 Task: Explore the historic sites of Newport, Rhode Island, using walking directions.
Action: Mouse moved to (911, 10)
Screenshot: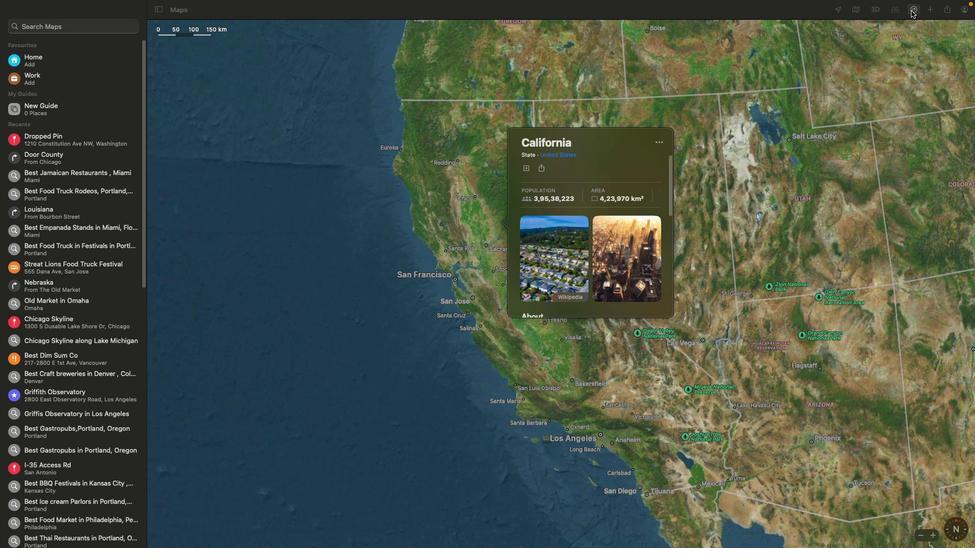 
Action: Mouse pressed left at (911, 10)
Screenshot: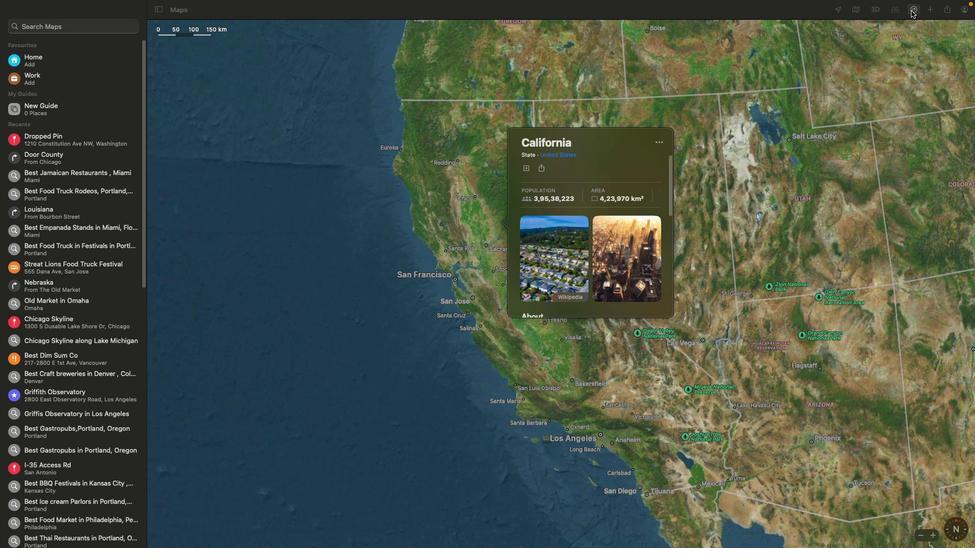 
Action: Mouse moved to (923, 62)
Screenshot: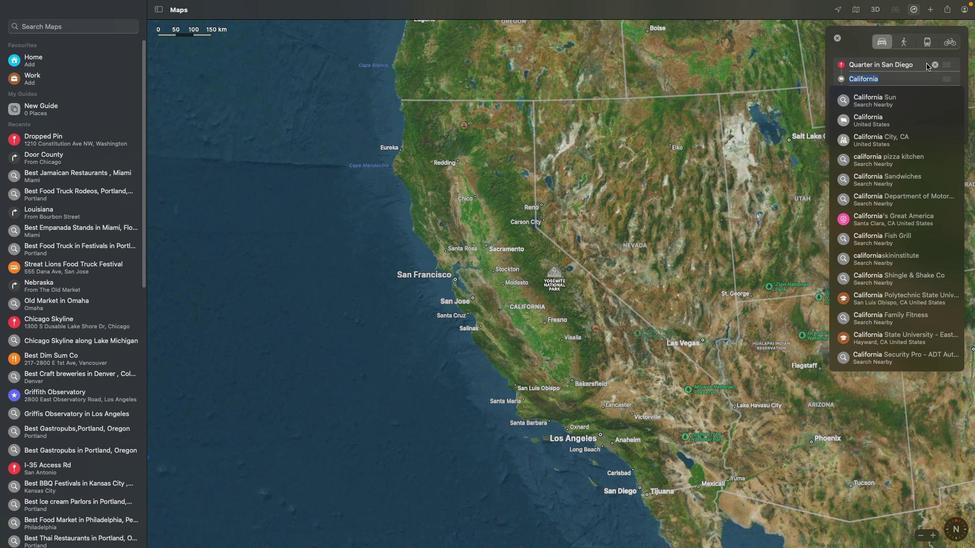 
Action: Mouse pressed left at (923, 62)
Screenshot: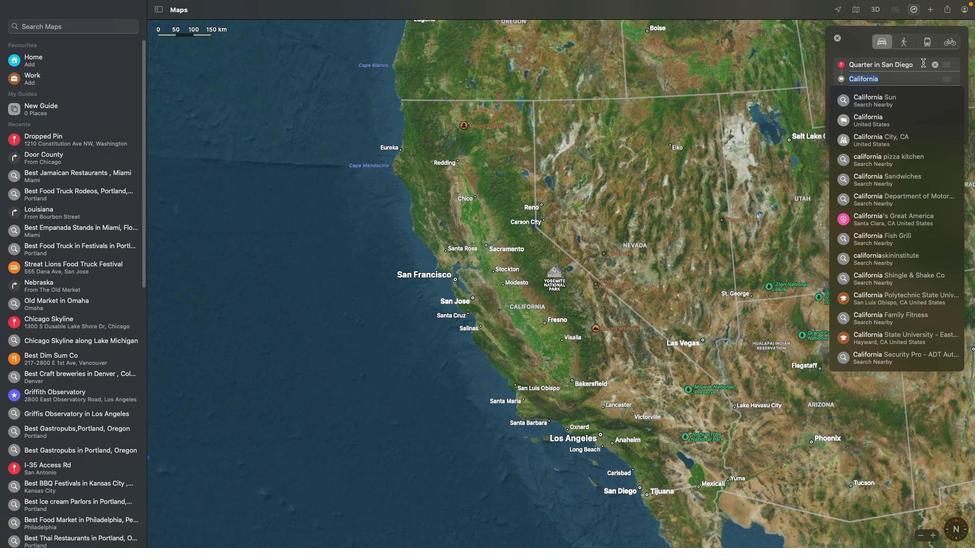
Action: Key pressed Key.backspaceKey.backspaceKey.backspaceKey.backspaceKey.backspaceKey.backspaceKey.backspaceKey.backspaceKey.backspaceKey.backspaceKey.backspaceKey.backspaceKey.backspaceKey.backspaceKey.backspaceKey.backspaceKey.backspaceKey.backspaceKey.backspaceKey.backspaceKey.backspaceKey.backspaceKey.backspaceKey.backspaceKey.shift'H''i''s''t''o''r''i''c'Key.spaceKey.shift'L''a''n''d'Key.shift'M''a''r''k''s'Key.space'o''f'Key.spaceKey.shift'N''e''w'Key.shift'P''o''r''t''\x03'
Screenshot: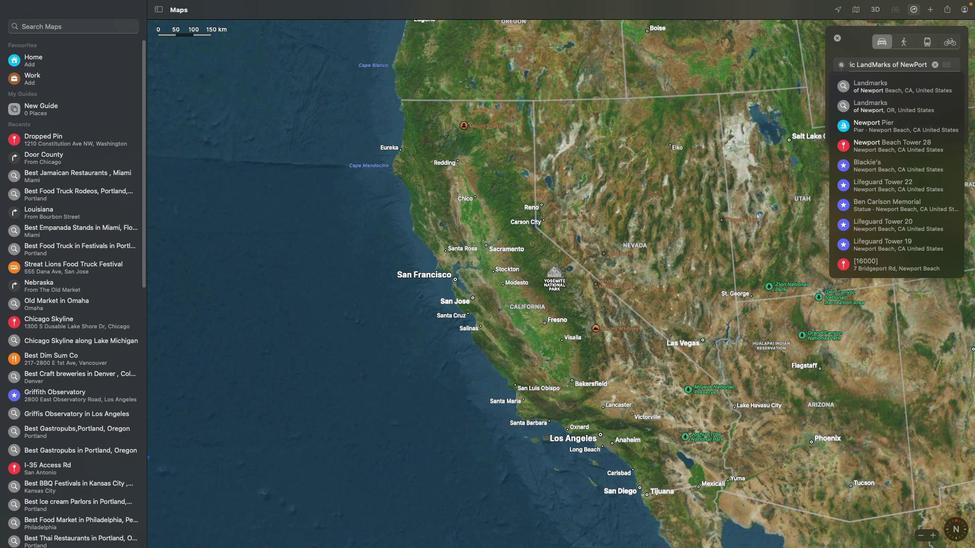 
Action: Mouse moved to (934, 79)
Screenshot: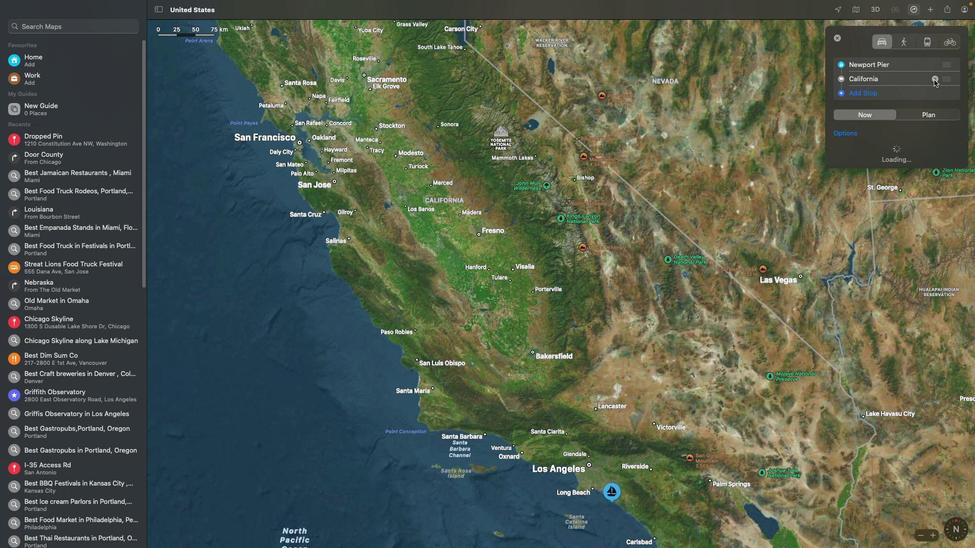 
Action: Mouse pressed left at (934, 79)
Screenshot: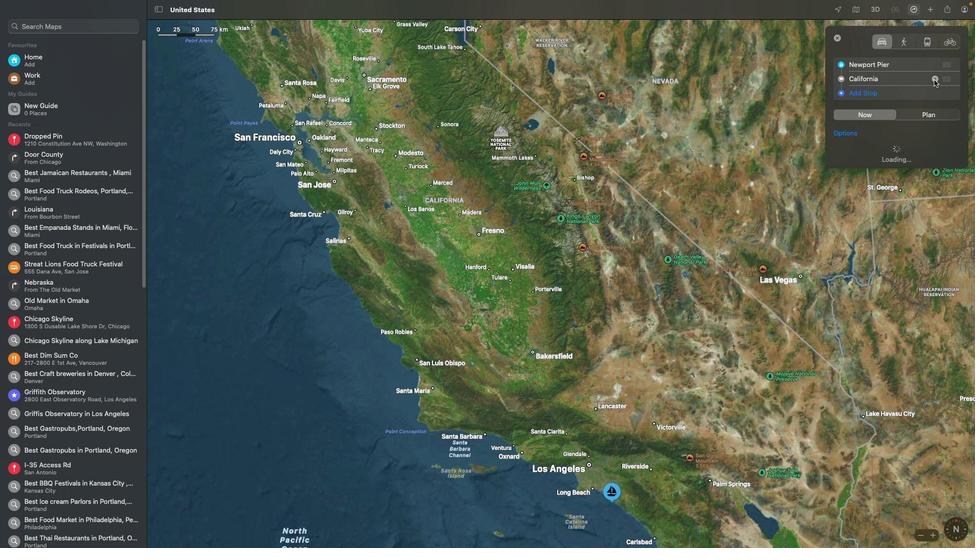 
Action: Mouse moved to (885, 78)
Screenshot: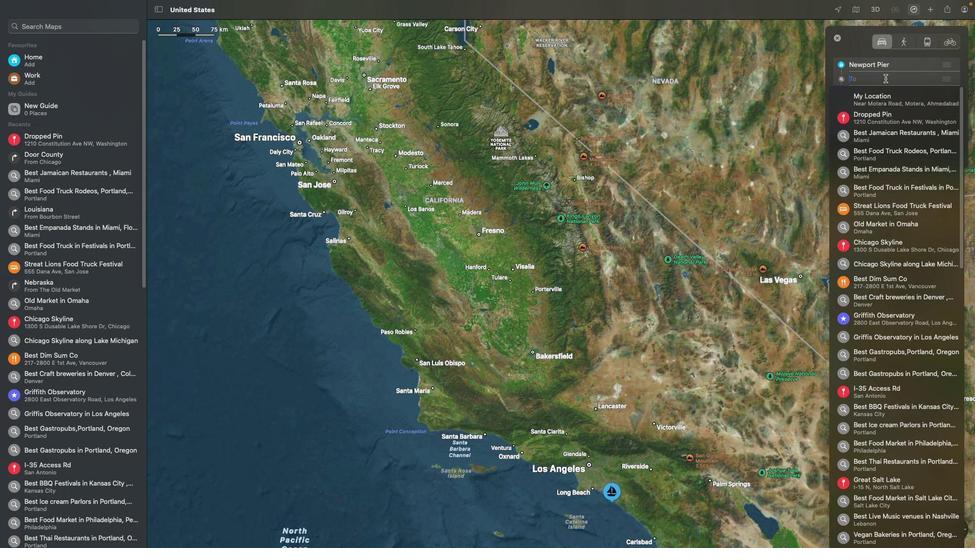 
Action: Mouse pressed left at (885, 78)
Screenshot: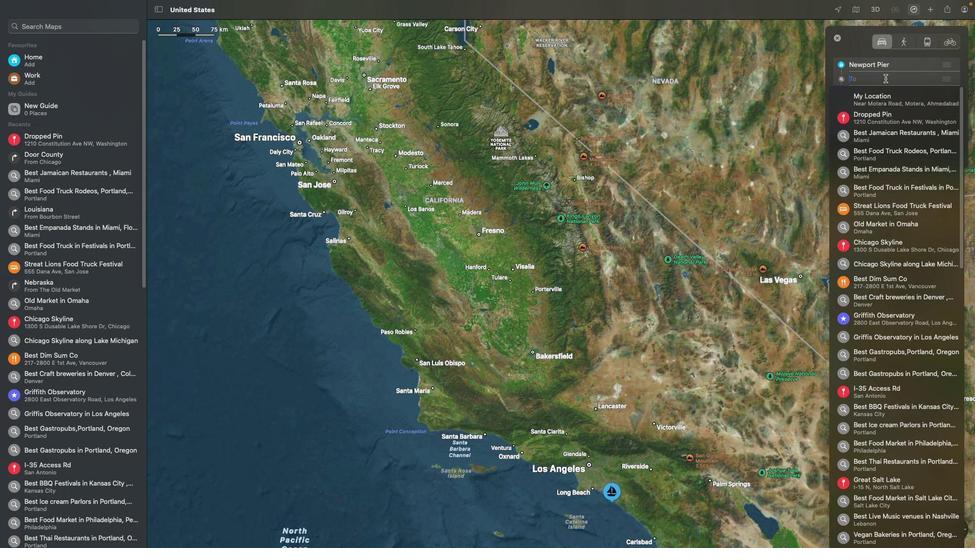 
Action: Mouse moved to (885, 78)
Screenshot: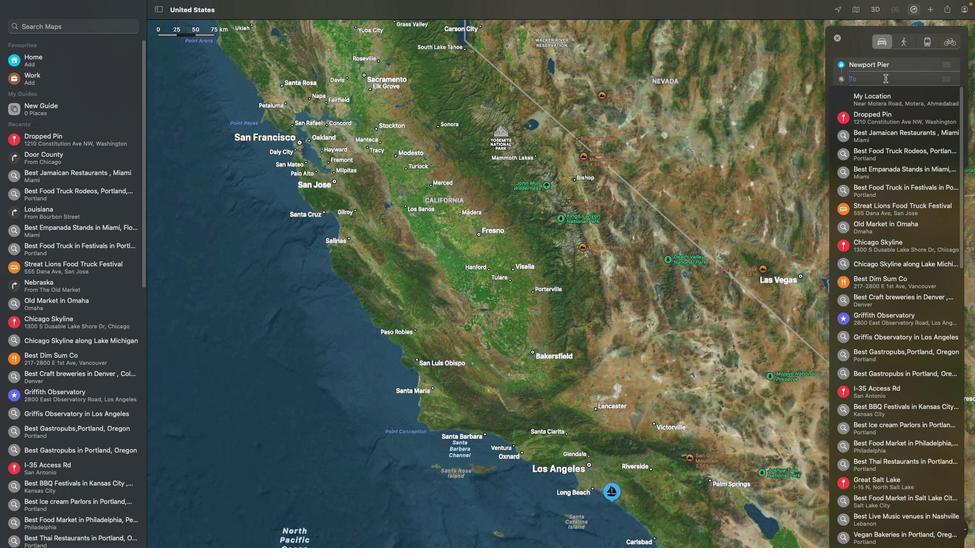 
Action: Key pressed Key.shift'R''h''o''d''e'Key.spaceKey.shift'I''s''l''a''n''d'Key.space'\x03'
Screenshot: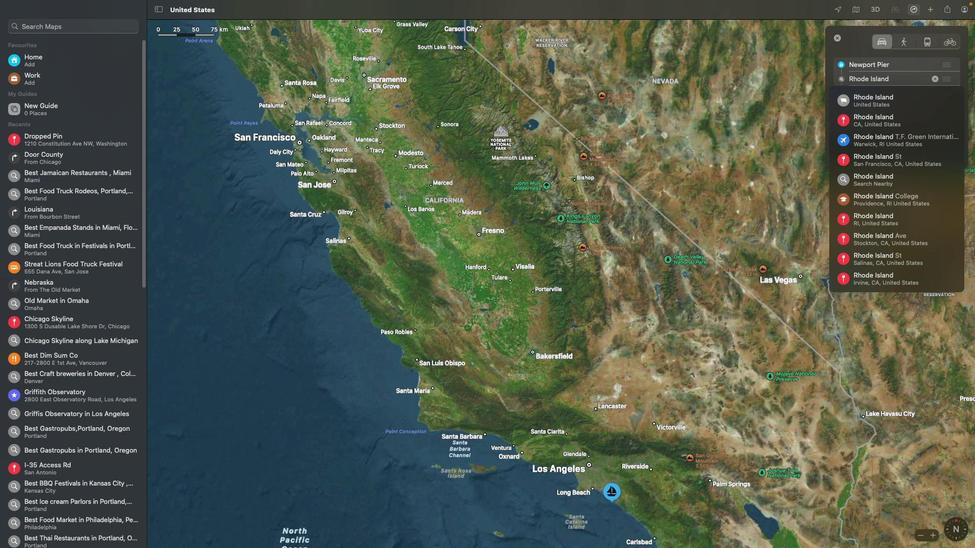 
Action: Mouse moved to (933, 81)
Screenshot: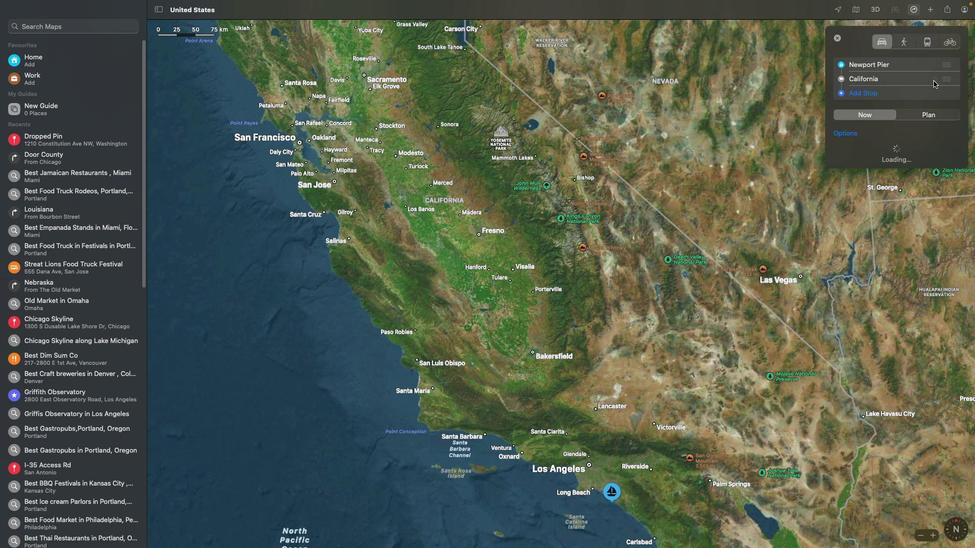 
Action: Mouse pressed left at (933, 81)
Screenshot: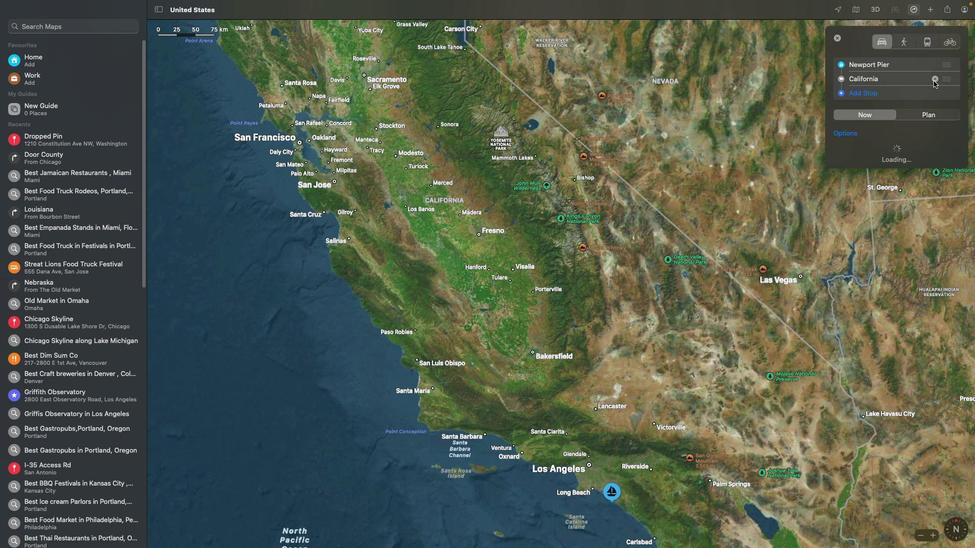 
Action: Mouse moved to (891, 65)
Screenshot: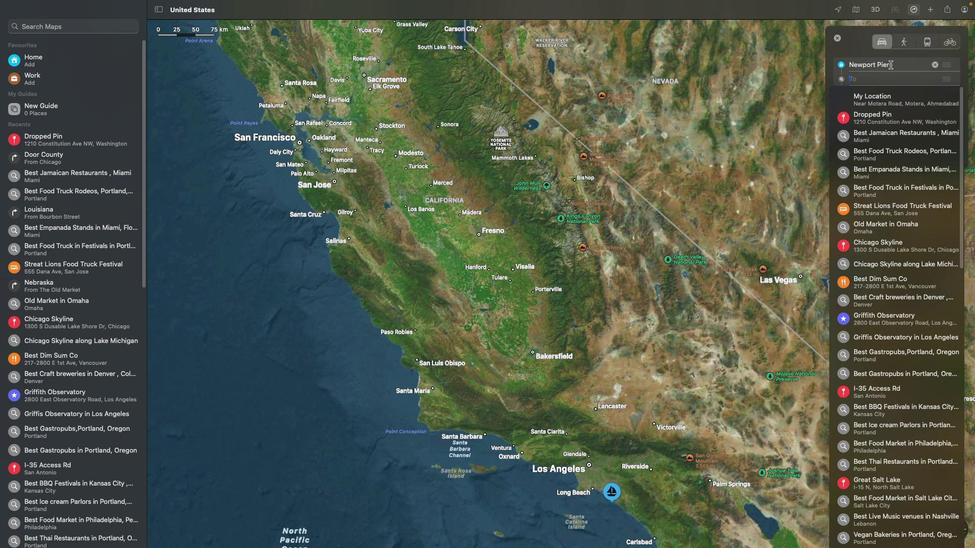 
Action: Mouse pressed left at (891, 65)
Screenshot: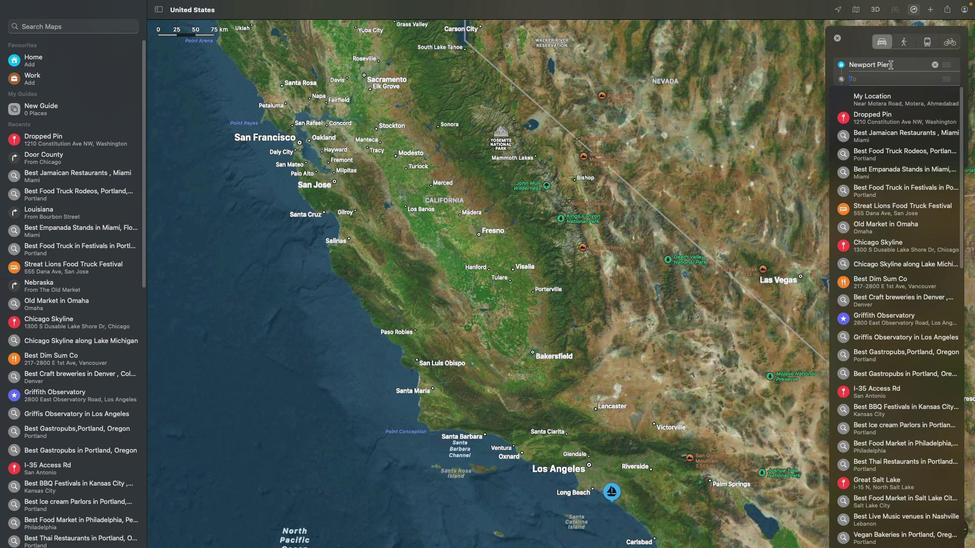 
Action: Key pressed Key.backspaceKey.backspaceKey.backspaceKey.backspaceKey.backspace
Screenshot: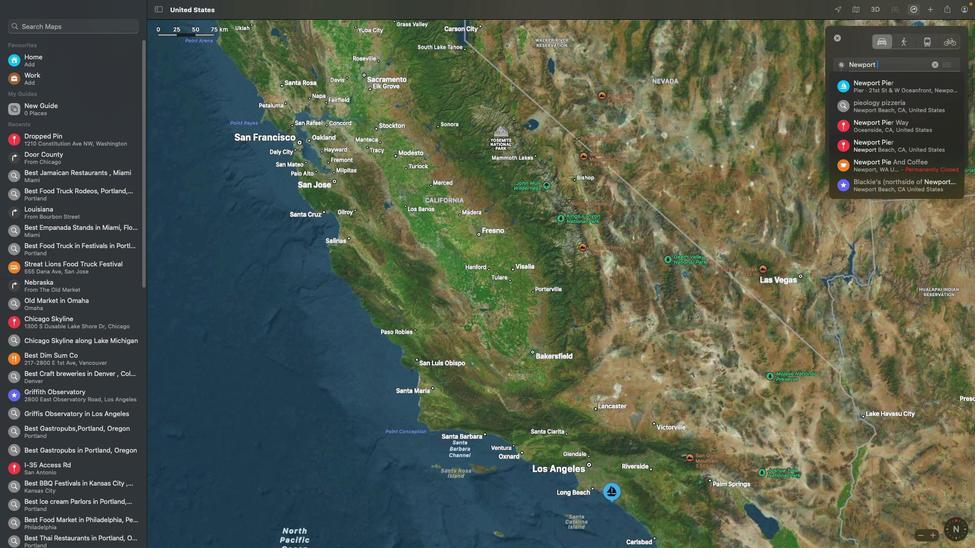 
Action: Mouse moved to (787, 129)
Screenshot: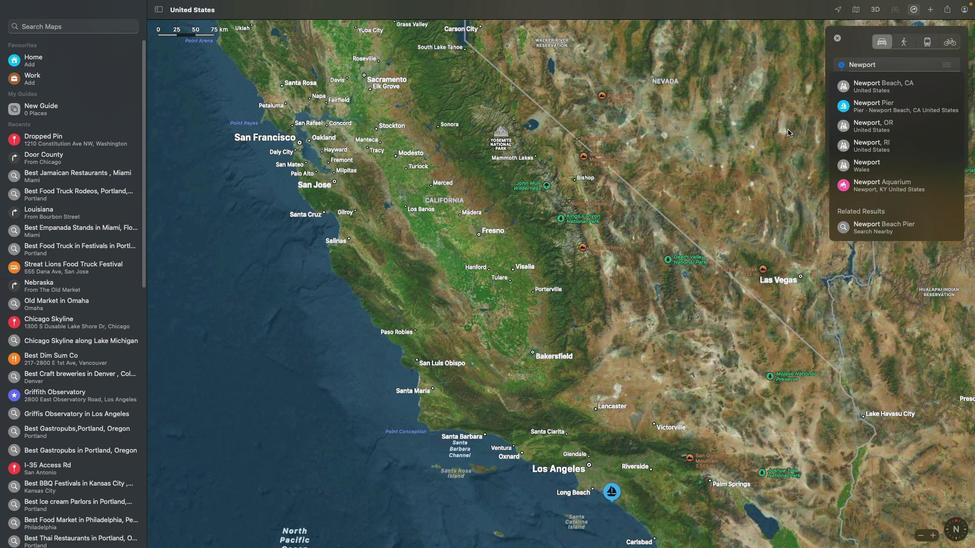 
Action: Mouse pressed left at (787, 129)
Screenshot: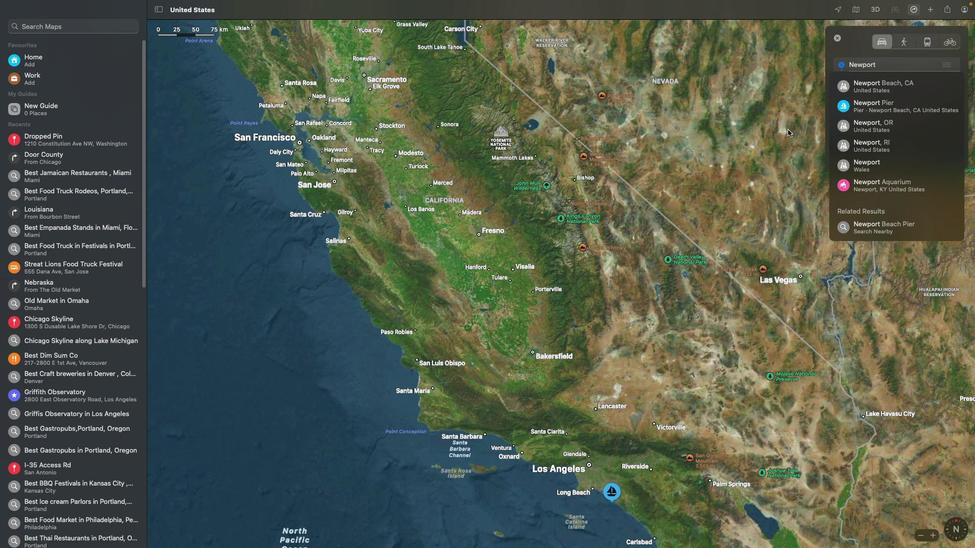 
Action: Mouse moved to (864, 80)
Screenshot: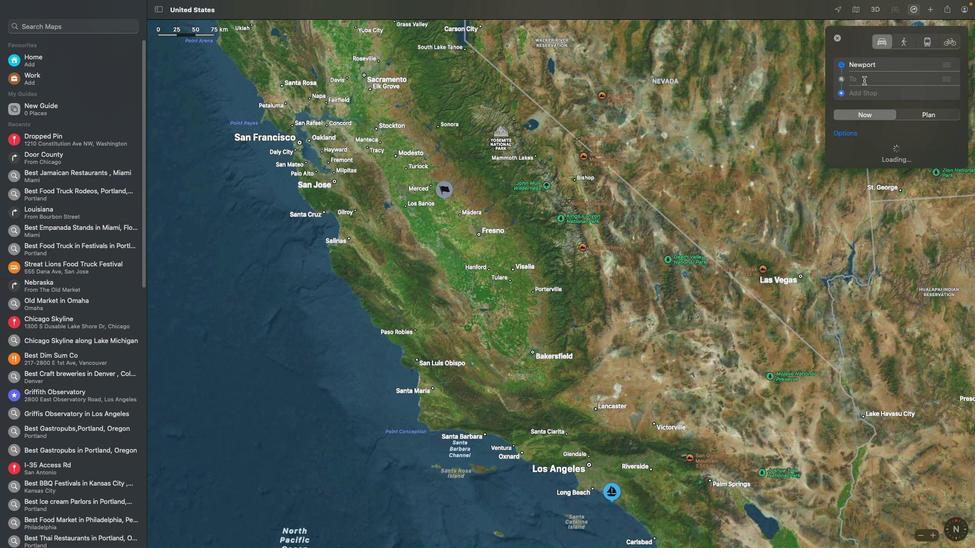 
Action: Mouse pressed left at (864, 80)
Screenshot: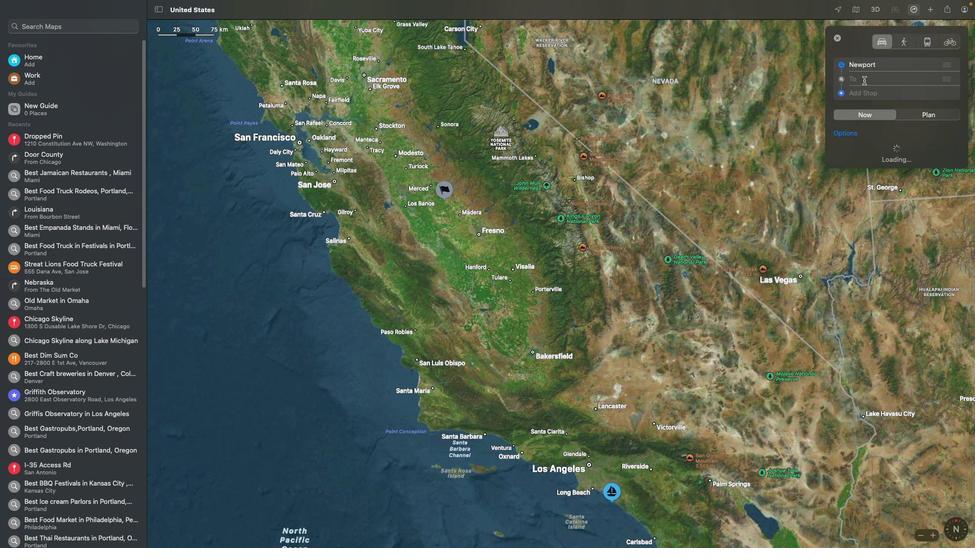 
Action: Key pressed Key.shift'R''h''o''d'
Screenshot: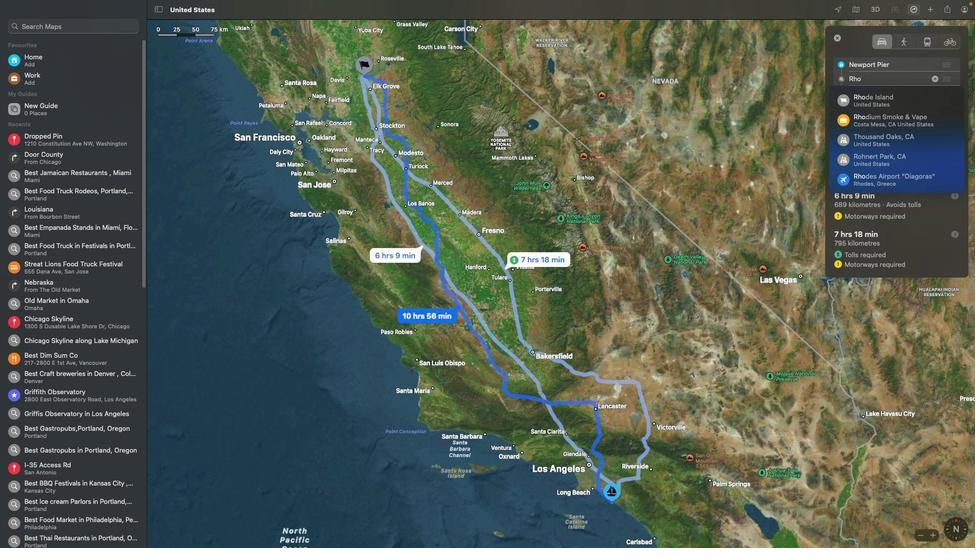
Action: Mouse moved to (875, 104)
Screenshot: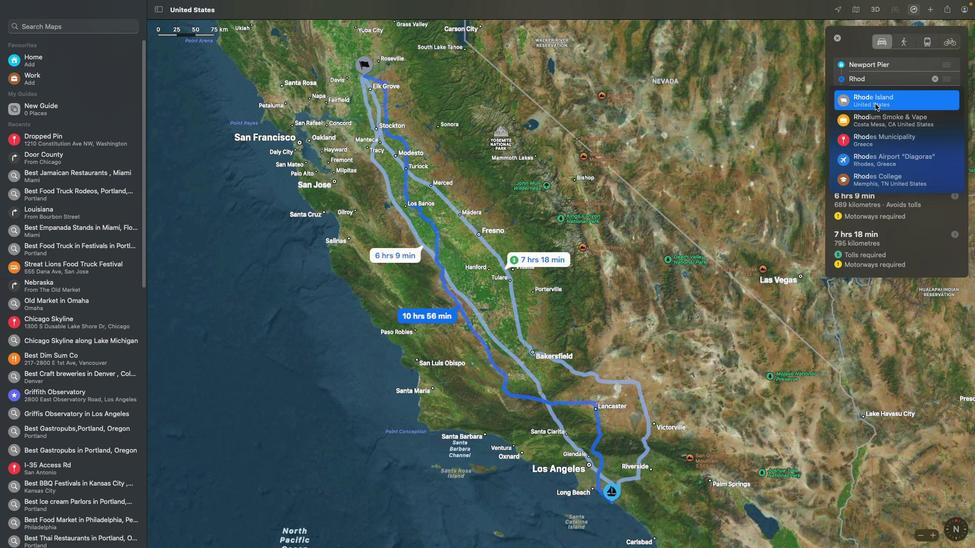 
Action: Mouse pressed left at (875, 104)
Screenshot: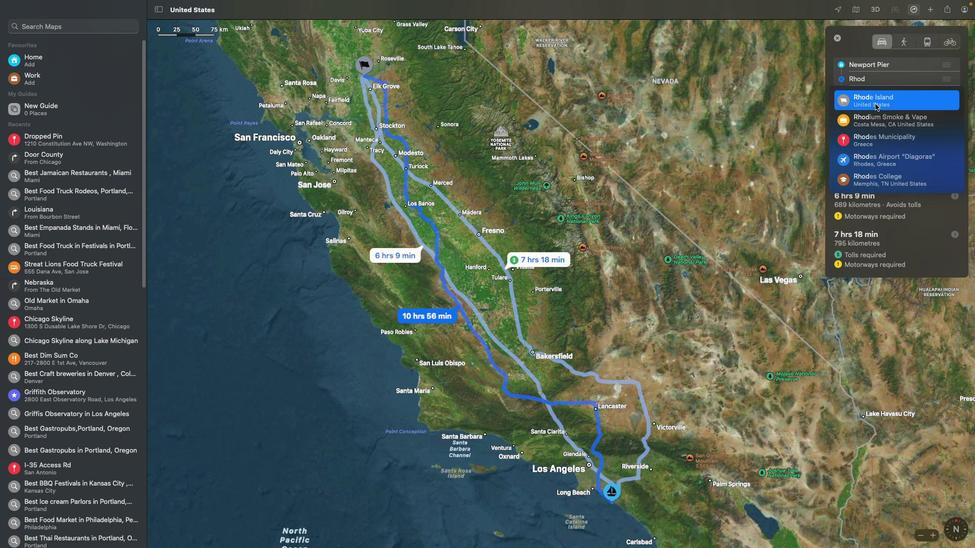 
Action: Mouse moved to (432, 252)
Screenshot: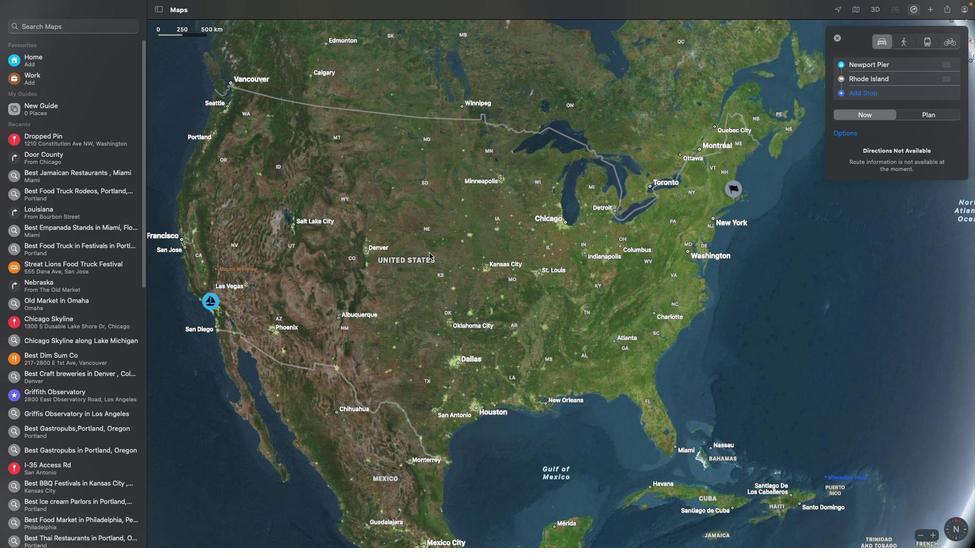 
